 Task: Locate the nearest caves and caverns to Mammoth Cave, Kentucky, and Ruby Falls, Tennessee.
Action: Mouse moved to (108, 70)
Screenshot: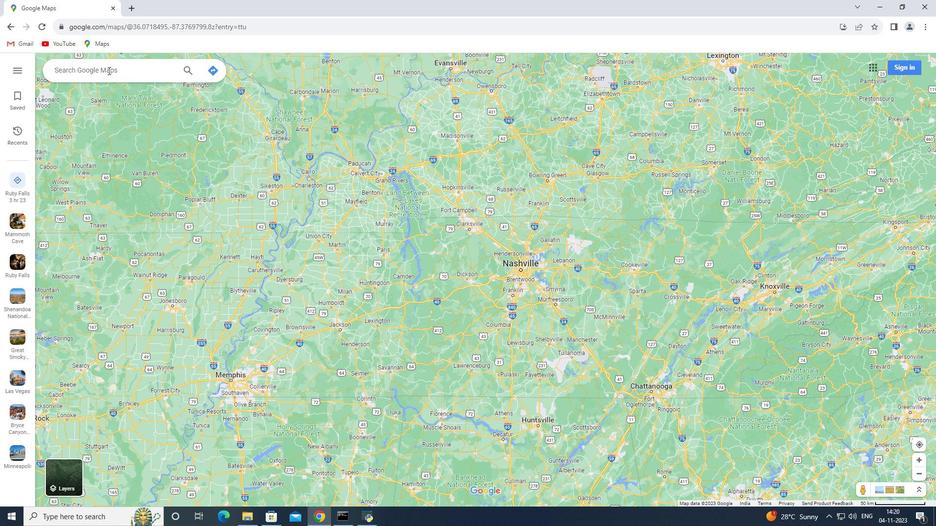 
Action: Mouse pressed left at (108, 70)
Screenshot: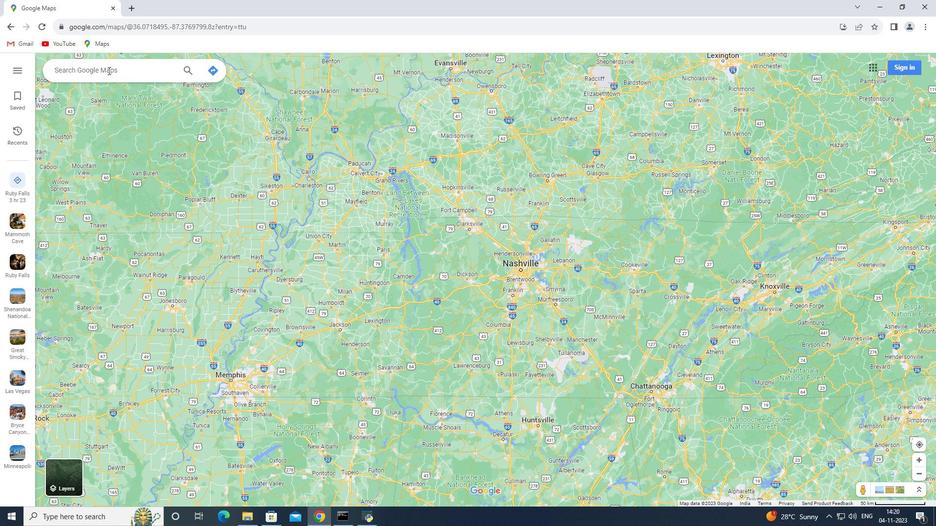 
Action: Key pressed <Key.shift_r>Mammoth<Key.space><Key.shift>Cave,<Key.space><Key.shift_r>Kentucky<Key.enter>
Screenshot: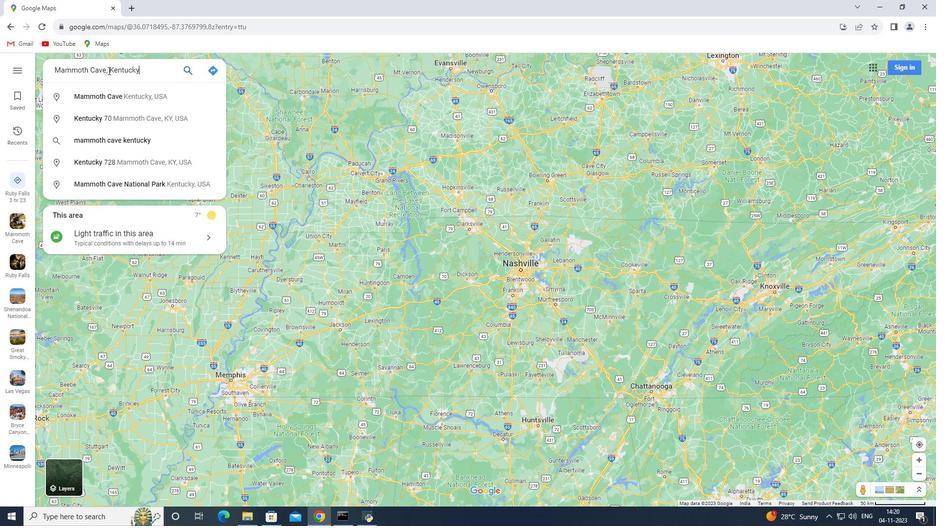 
Action: Mouse moved to (130, 240)
Screenshot: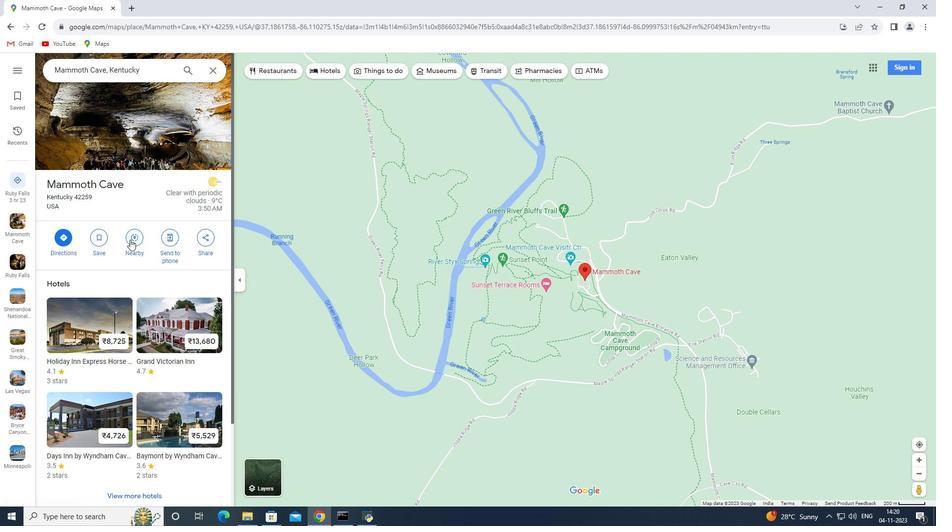 
Action: Mouse pressed left at (130, 240)
Screenshot: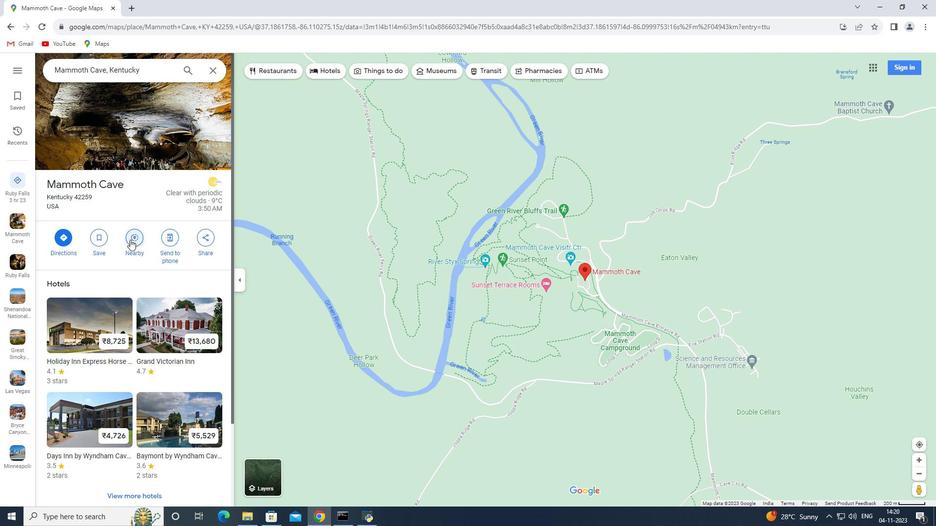 
Action: Mouse moved to (134, 239)
Screenshot: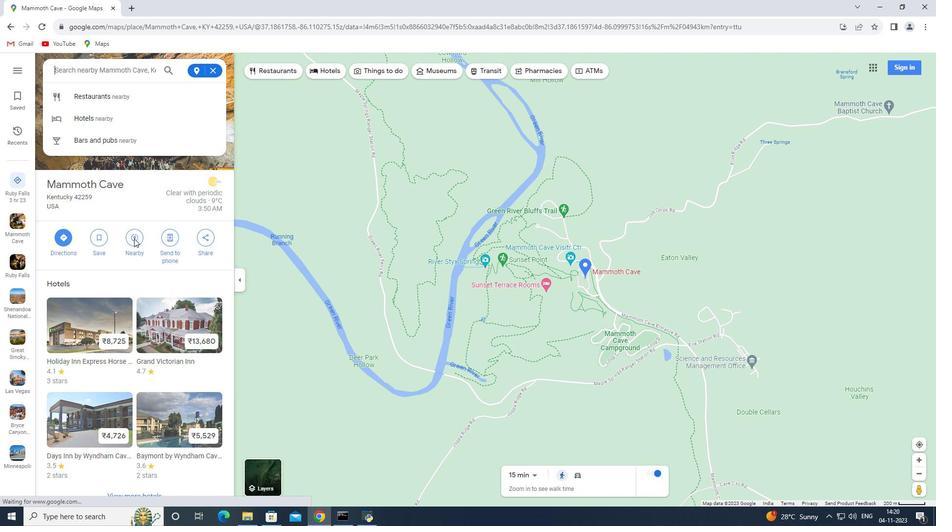 
Action: Key pressed caves<Key.space>and<Key.space>caverns<Key.enter>
Screenshot: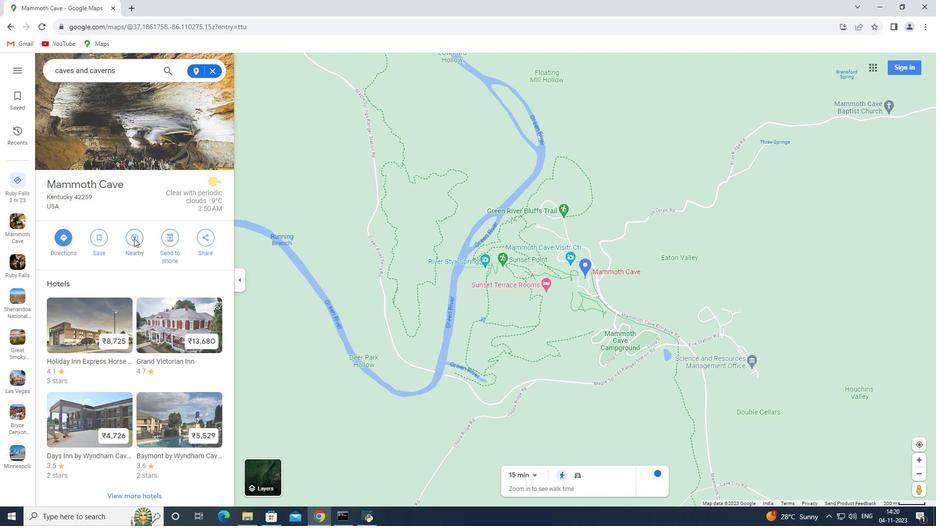 
Action: Mouse moved to (215, 72)
Screenshot: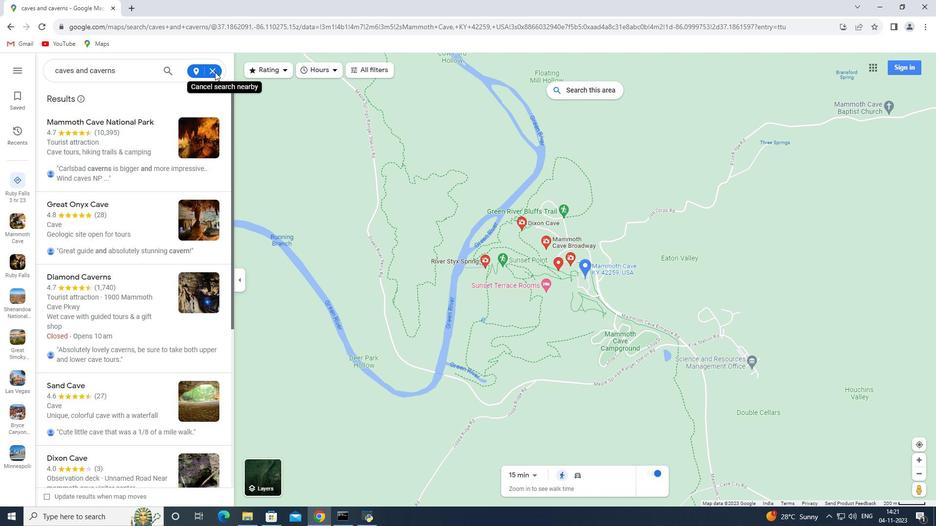 
Action: Mouse pressed left at (215, 72)
Screenshot: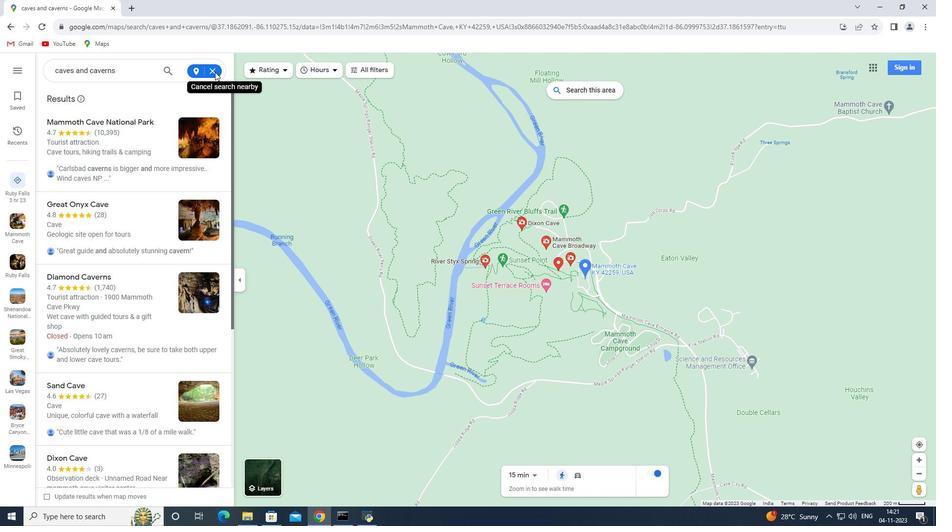 
Action: Mouse moved to (212, 74)
Screenshot: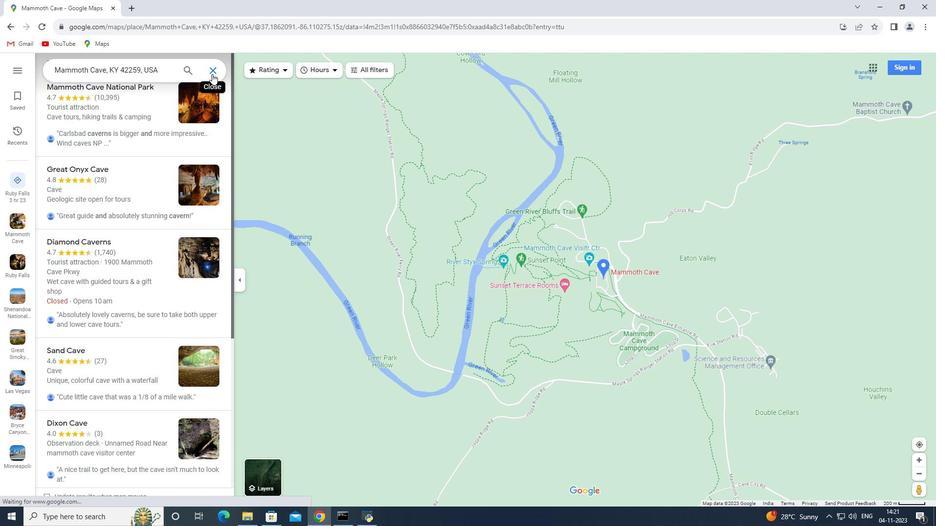 
Action: Mouse pressed left at (212, 74)
Screenshot: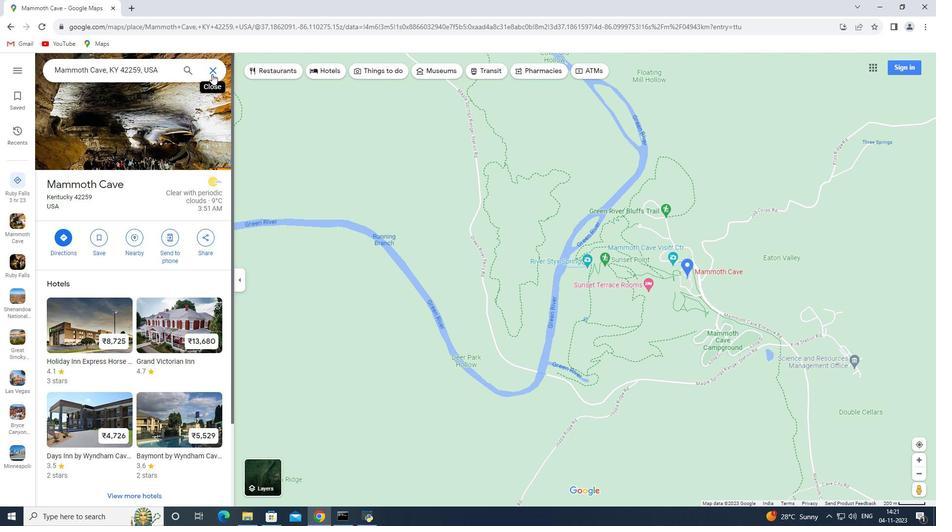 
Action: Mouse moved to (134, 73)
Screenshot: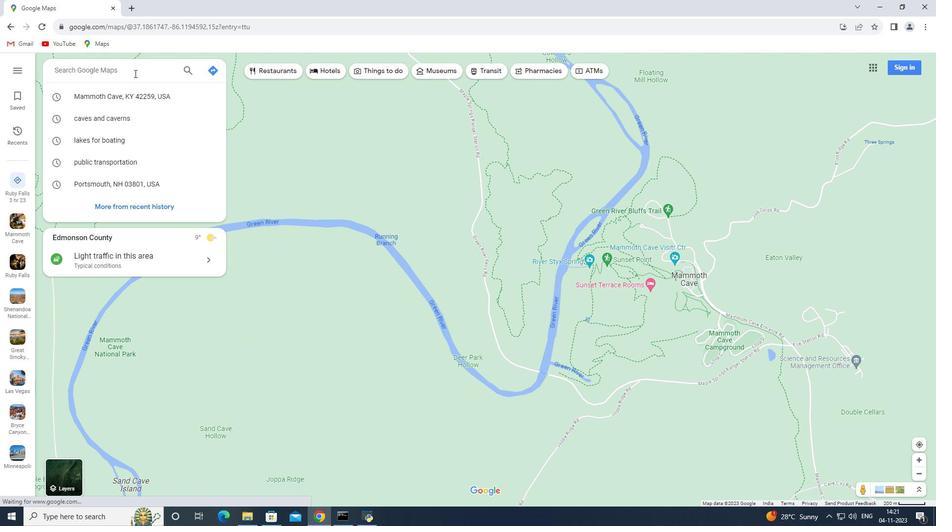 
Action: Key pressed <Key.shift>Ruby<Key.space><Key.shift>Falls,<Key.space><Key.shift>Tennessee<Key.enter>
Screenshot: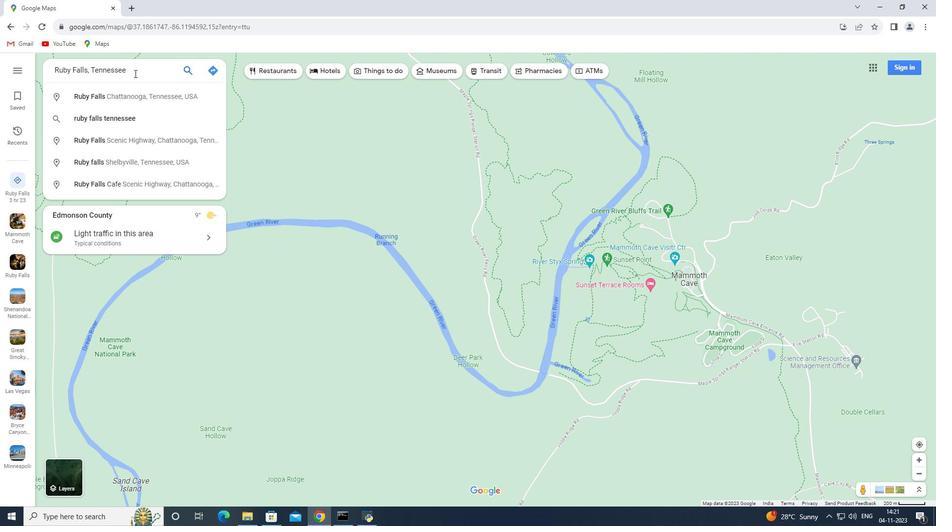 
Action: Mouse moved to (133, 258)
Screenshot: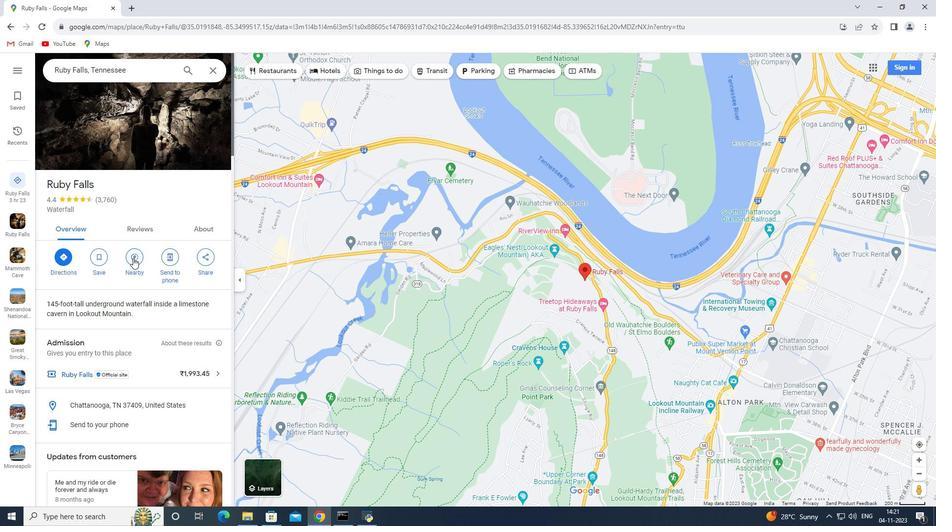 
Action: Mouse pressed left at (133, 258)
Screenshot: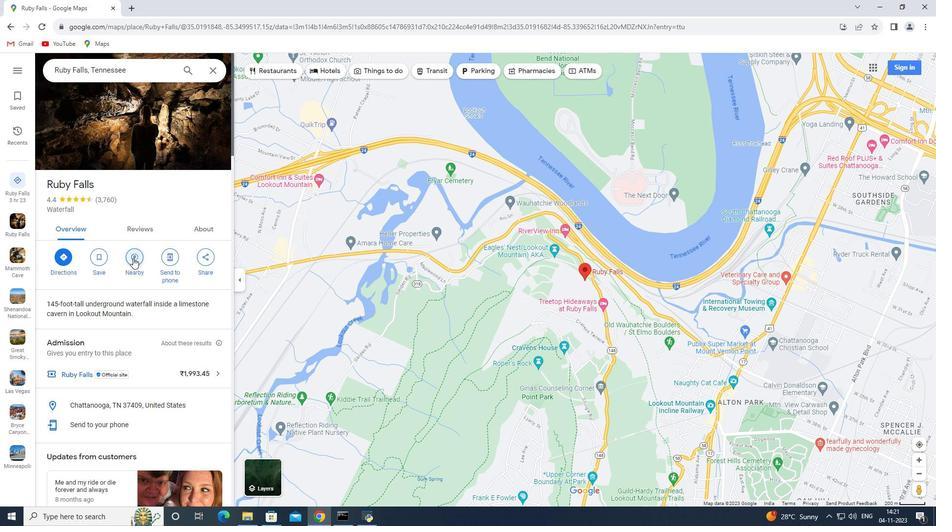 
Action: Key pressed caves<Key.space>and<Key.space>caverns<Key.enter>
Screenshot: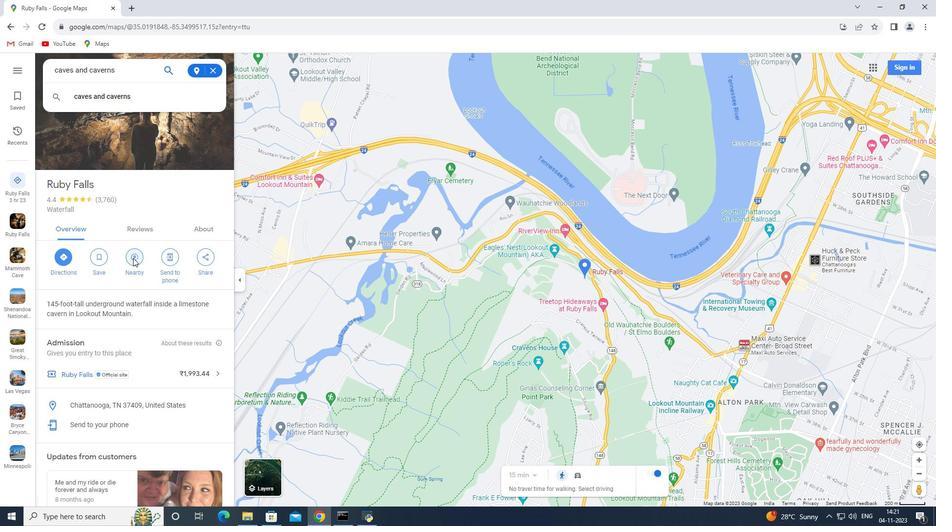 
